 Task: In the Contact  SamanthaRobinson@nybg.org, schedule and save the meeting with title: 'Product Demo and Service Presentation', Select date: '26 September, 2023', select start time: 5:00:PM. Add location on call (415) 123-4573 with meeting description: For further discussion on products, kindly join the meeting.. Logged in from softage.4@softage.net
Action: Mouse moved to (62, 55)
Screenshot: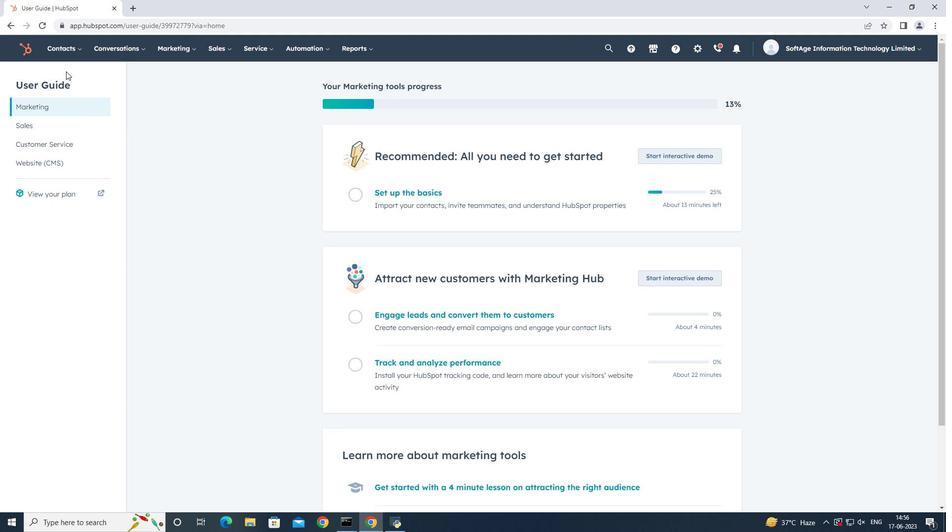 
Action: Mouse pressed left at (62, 55)
Screenshot: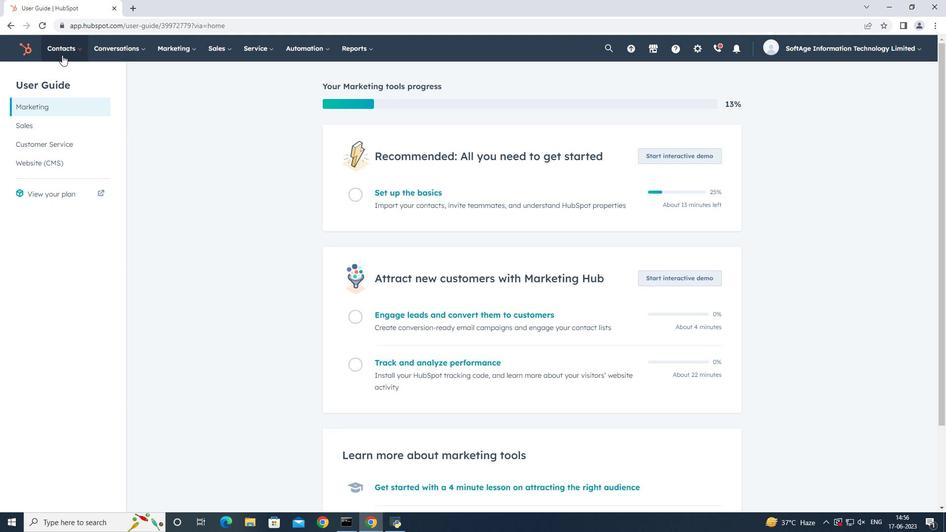 
Action: Mouse moved to (64, 81)
Screenshot: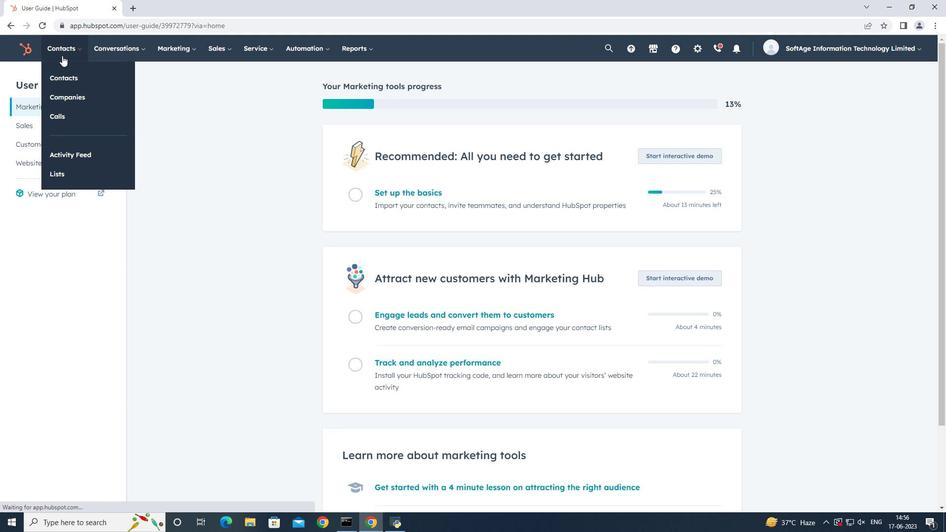 
Action: Mouse pressed left at (64, 81)
Screenshot: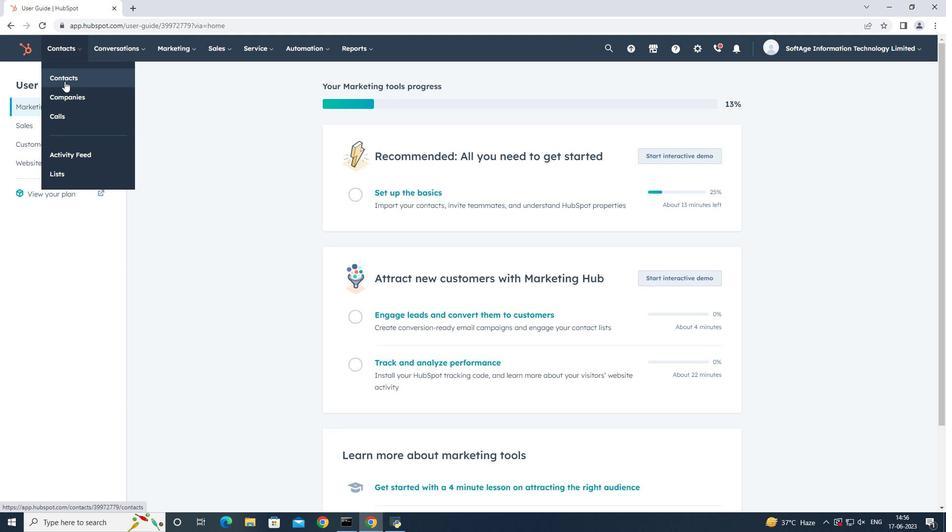 
Action: Mouse moved to (96, 159)
Screenshot: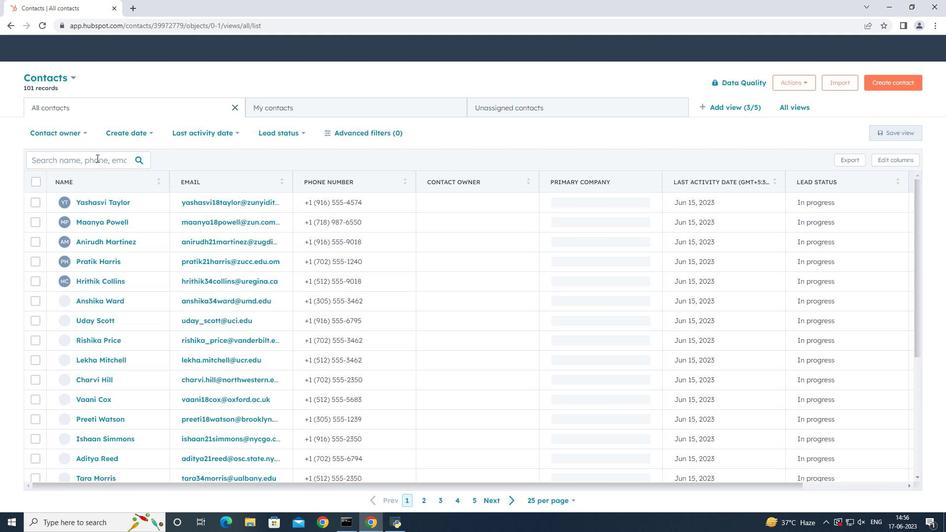 
Action: Mouse pressed left at (96, 159)
Screenshot: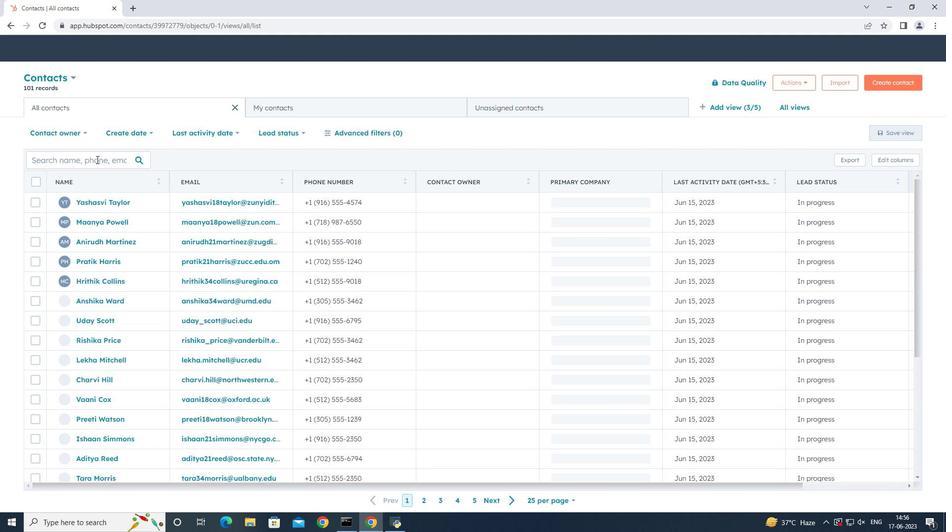 
Action: Key pressed samantha
Screenshot: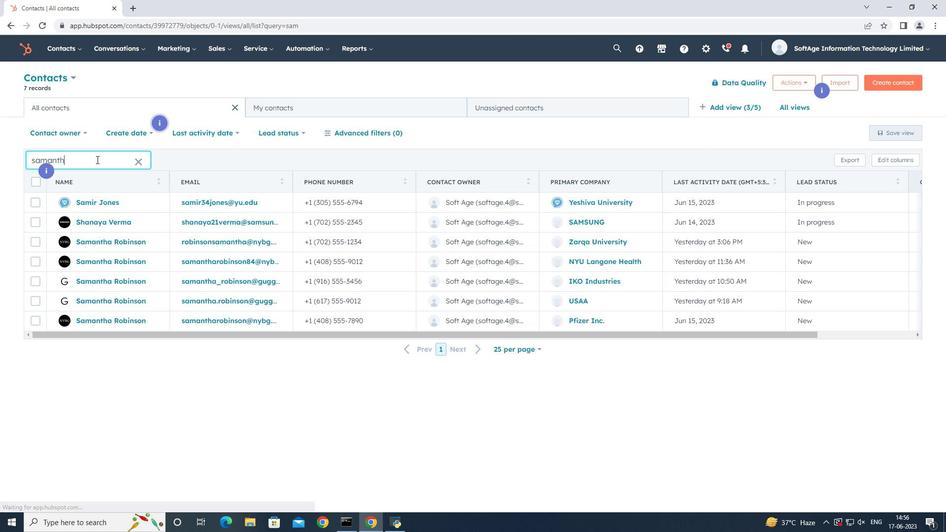 
Action: Mouse moved to (107, 284)
Screenshot: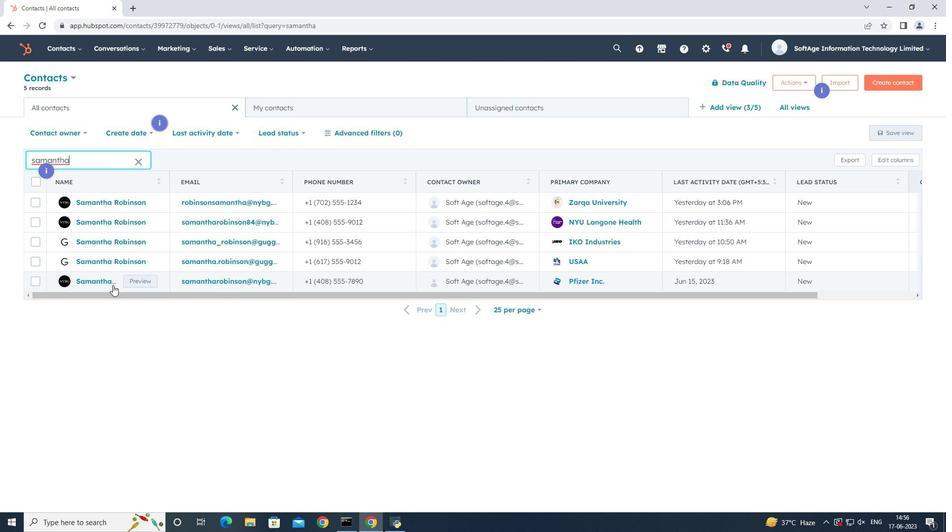 
Action: Mouse pressed left at (107, 284)
Screenshot: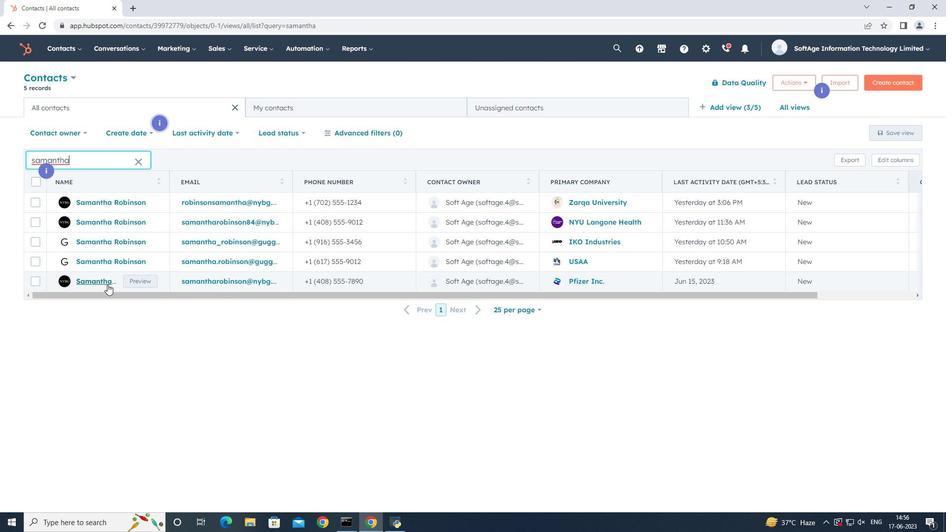 
Action: Mouse moved to (165, 162)
Screenshot: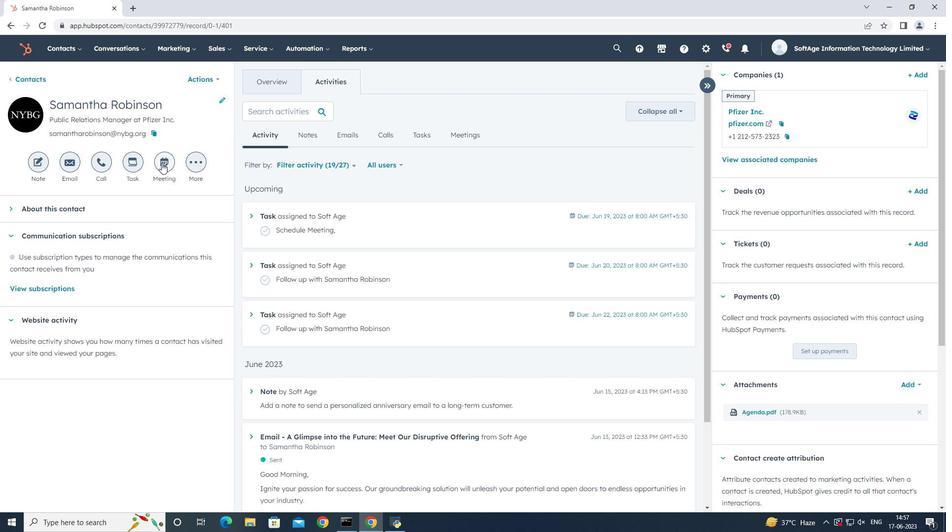 
Action: Mouse pressed left at (165, 162)
Screenshot: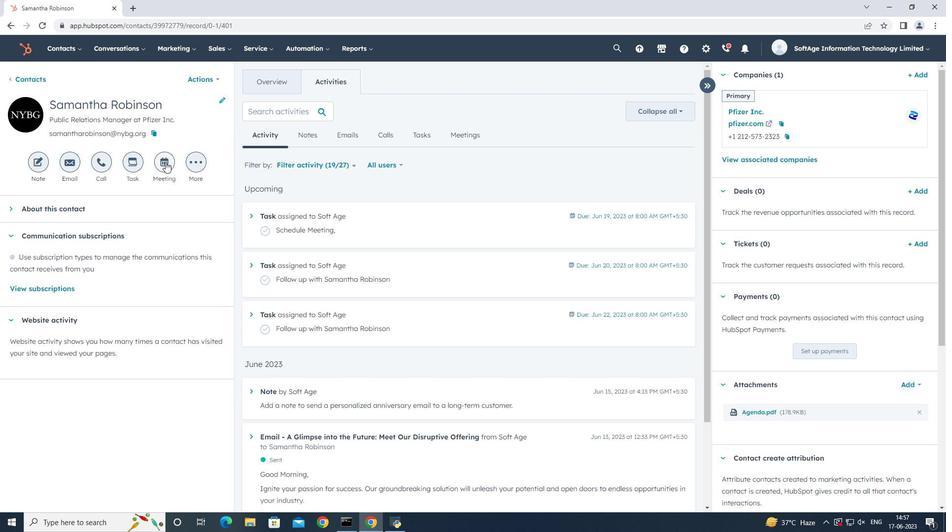 
Action: Mouse moved to (281, 238)
Screenshot: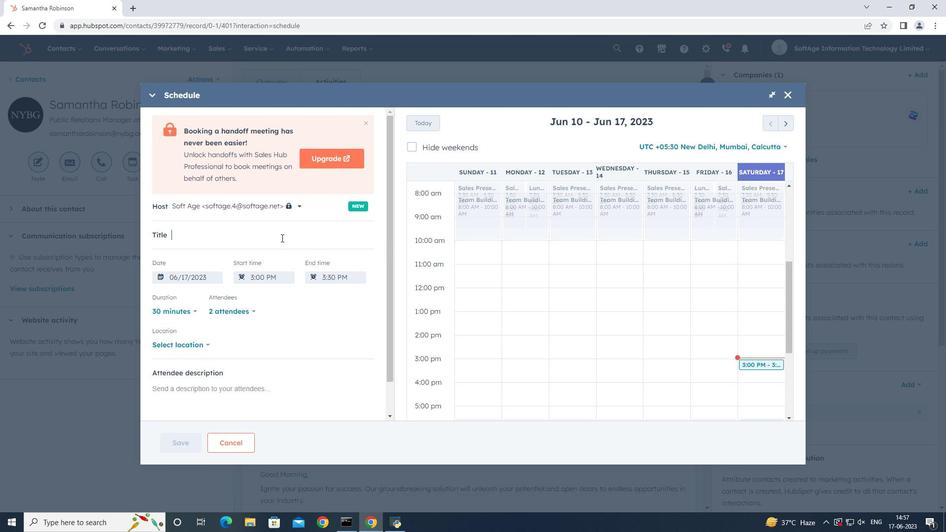 
Action: Key pressed <Key.shift_r>Product<Key.space><Key.shift>Demo<Key.space>and<Key.space><Key.shift>Service<Key.space><Key.shift_r><Key.shift_r><Key.shift_r><Key.shift_r><Key.shift_r><Key.shift_r><Key.shift_r><Key.shift_r><Key.shift_r><Key.shift_r><Key.shift_r><Key.shift_r><Key.shift_r><Key.shift_r><Key.shift_r><Key.shift_r><Key.shift_r><Key.shift_r><Key.shift_r><Key.shift_r><Key.shift_r>Presentation,
Screenshot: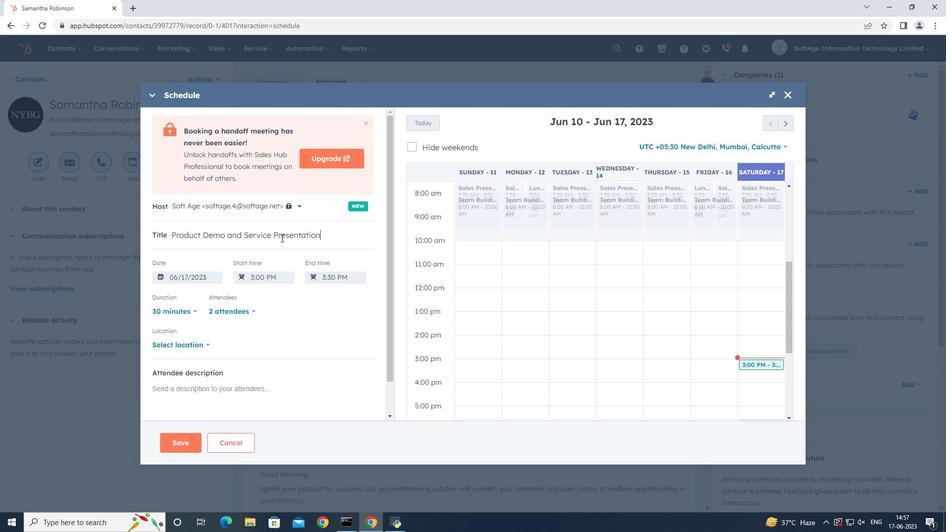 
Action: Mouse moved to (782, 126)
Screenshot: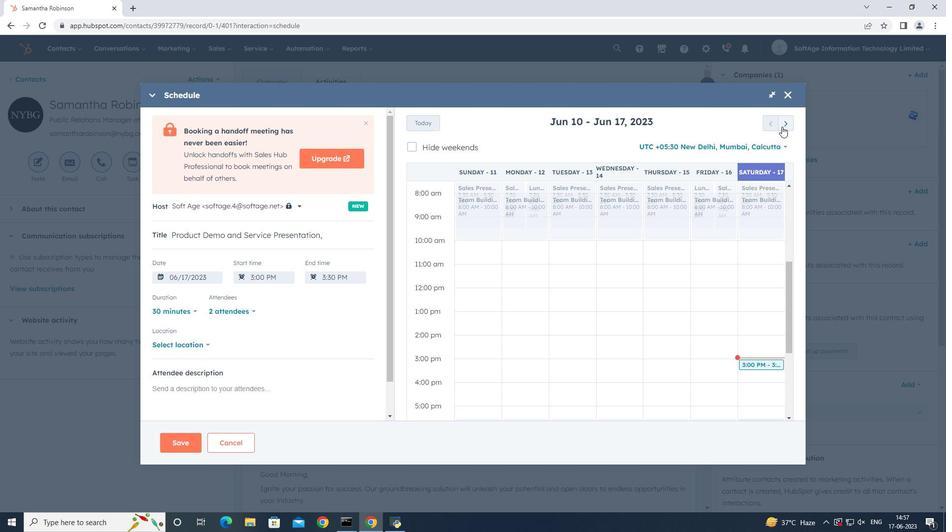 
Action: Mouse pressed left at (782, 126)
Screenshot: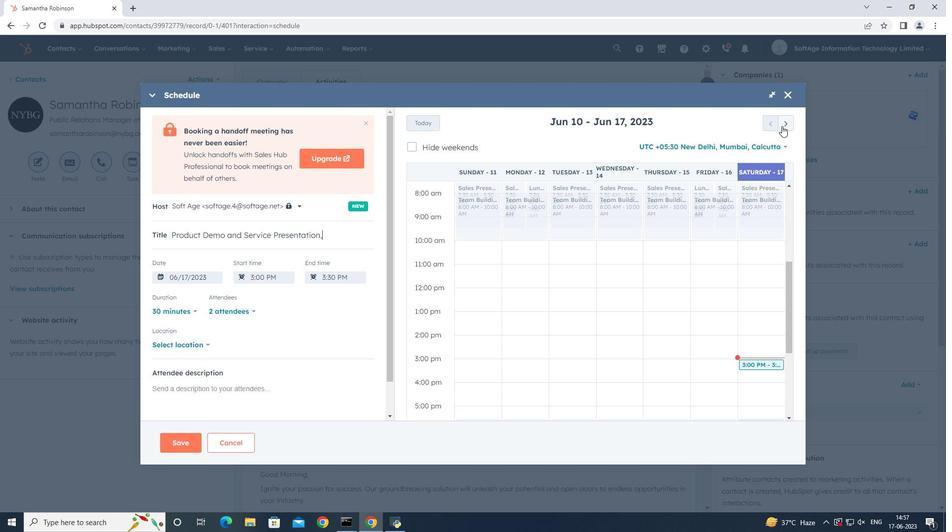 
Action: Mouse pressed left at (782, 126)
Screenshot: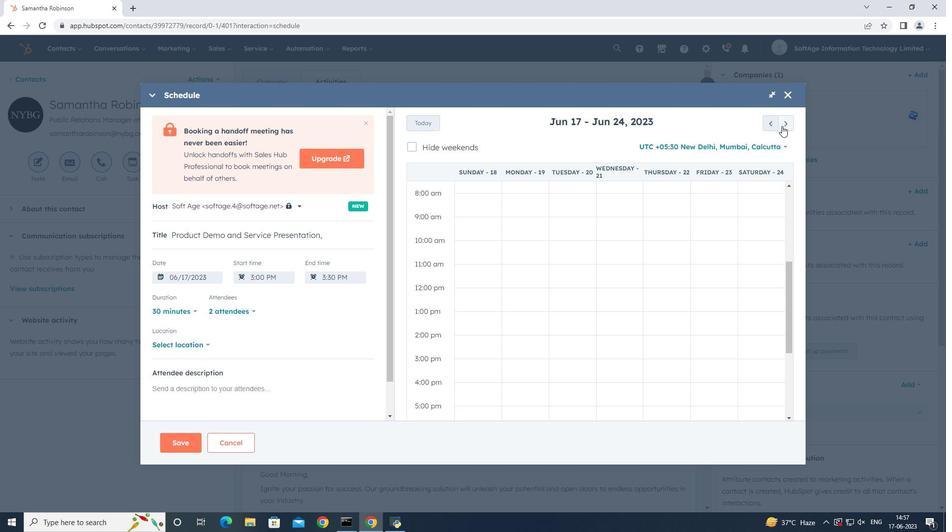 
Action: Mouse pressed left at (782, 126)
Screenshot: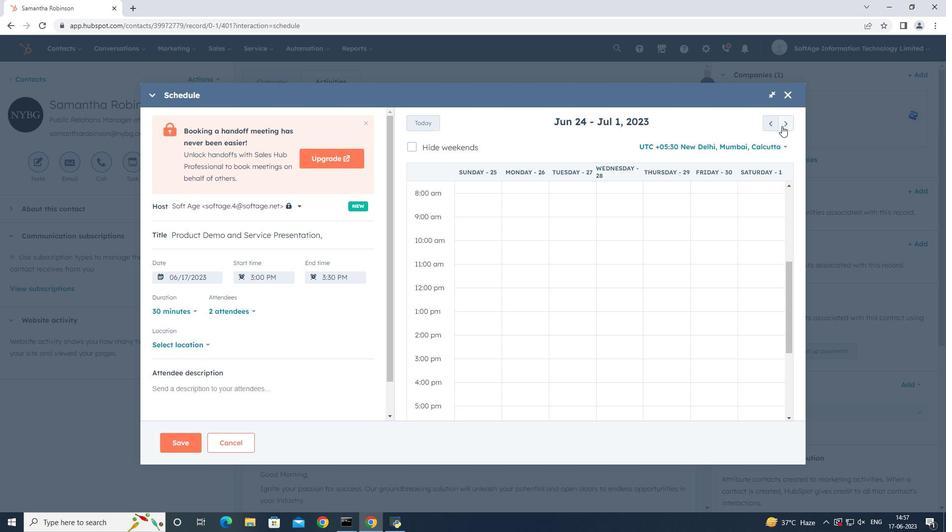 
Action: Mouse pressed left at (782, 126)
Screenshot: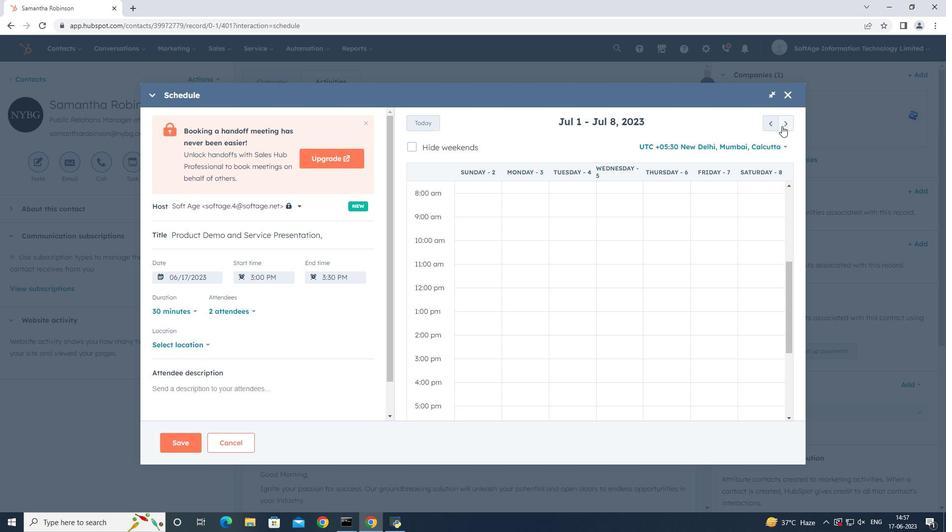 
Action: Mouse pressed left at (782, 126)
Screenshot: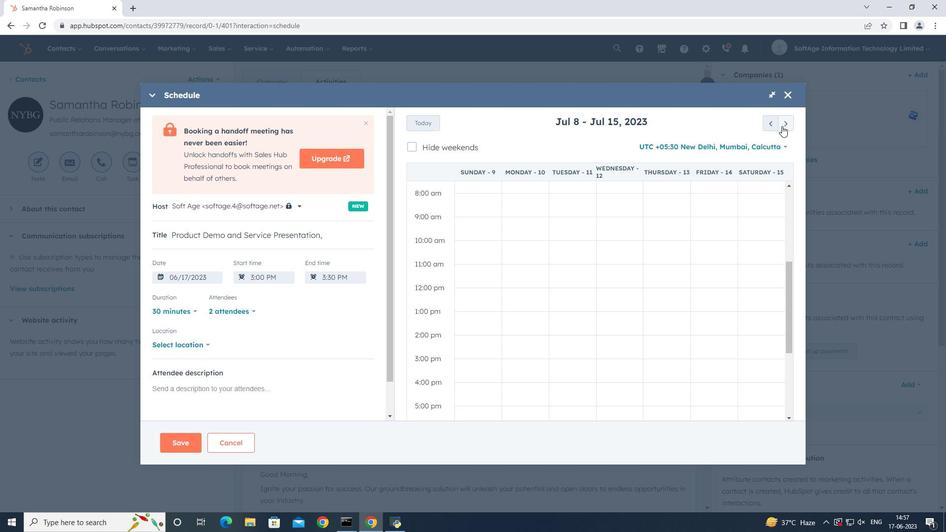 
Action: Mouse pressed left at (782, 126)
Screenshot: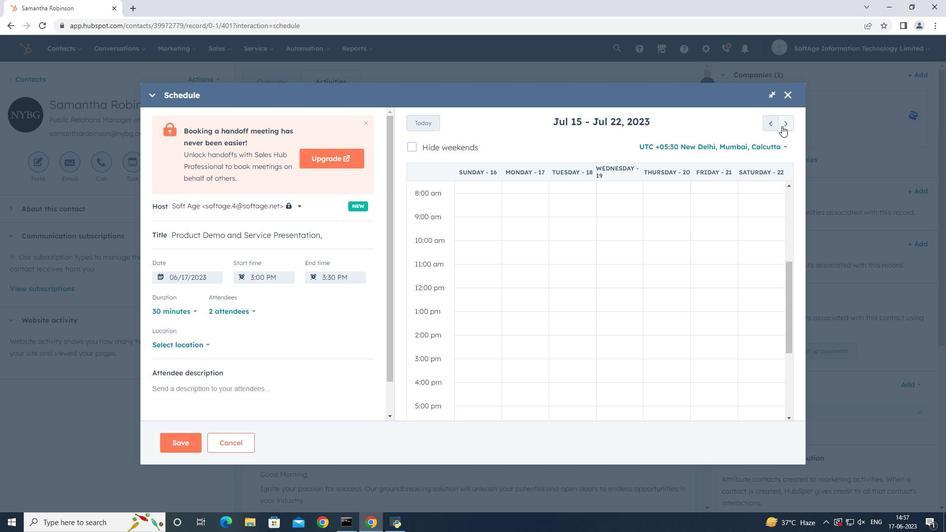 
Action: Mouse pressed left at (782, 126)
Screenshot: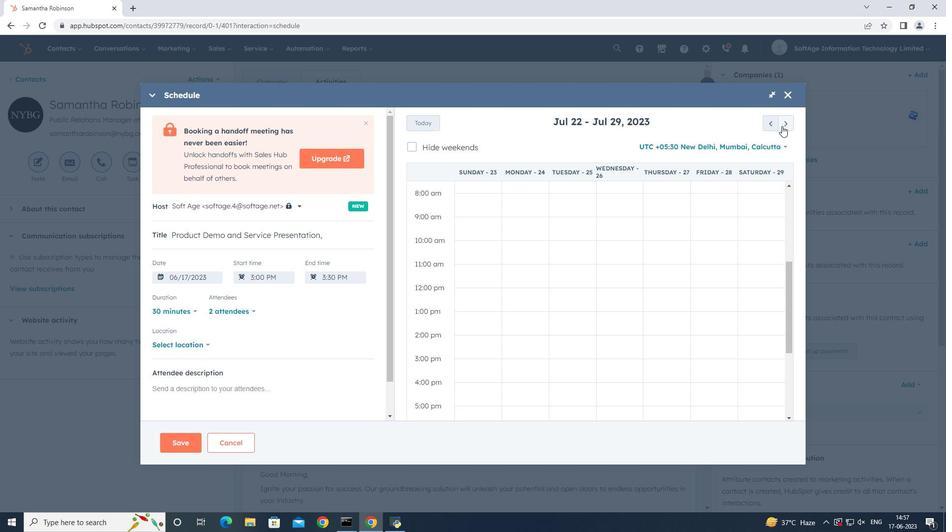 
Action: Mouse pressed left at (782, 126)
Screenshot: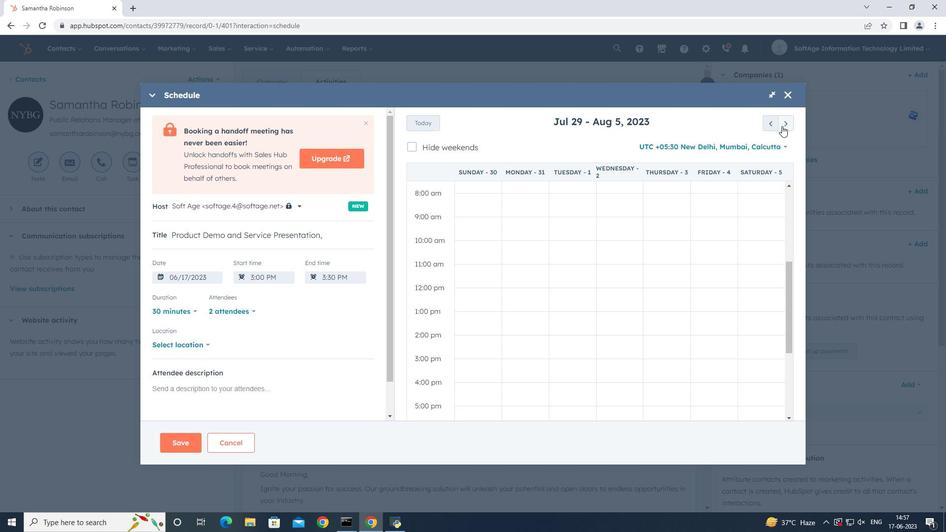 
Action: Mouse pressed left at (782, 126)
Screenshot: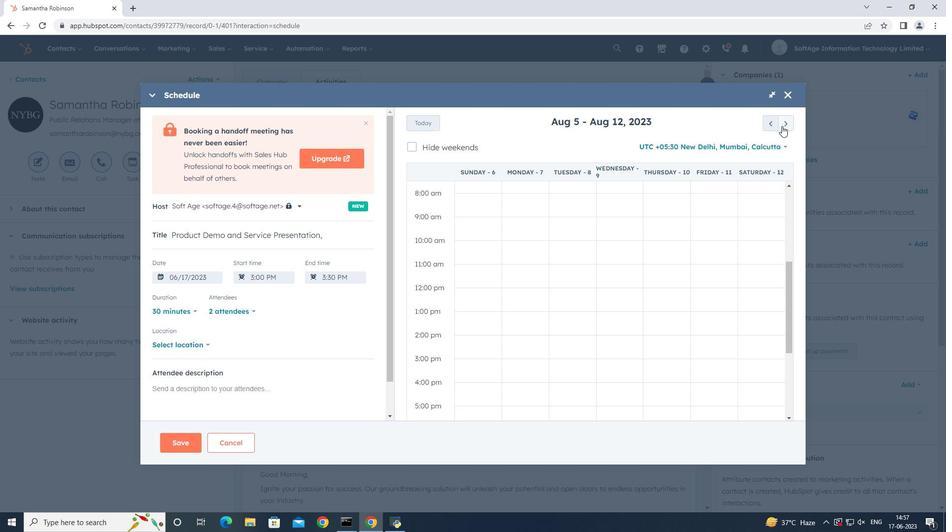 
Action: Mouse pressed left at (782, 126)
Screenshot: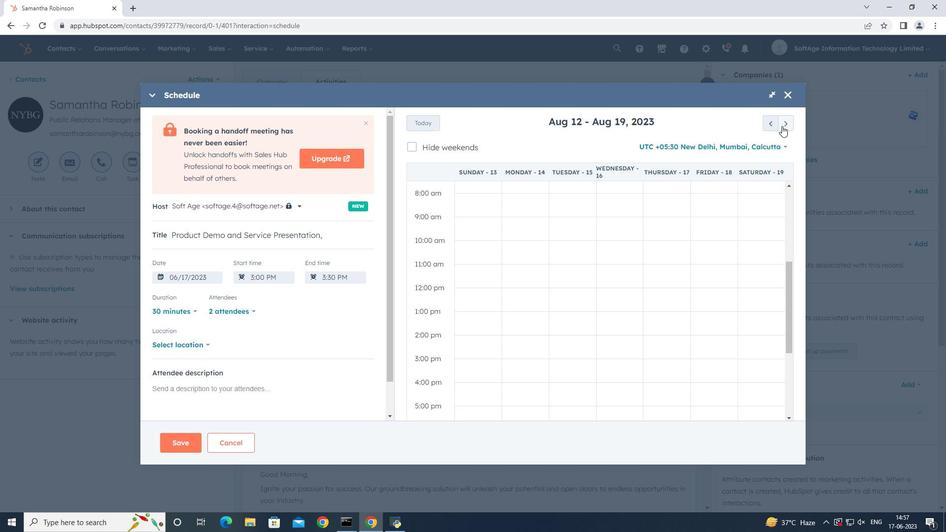 
Action: Mouse pressed left at (782, 126)
Screenshot: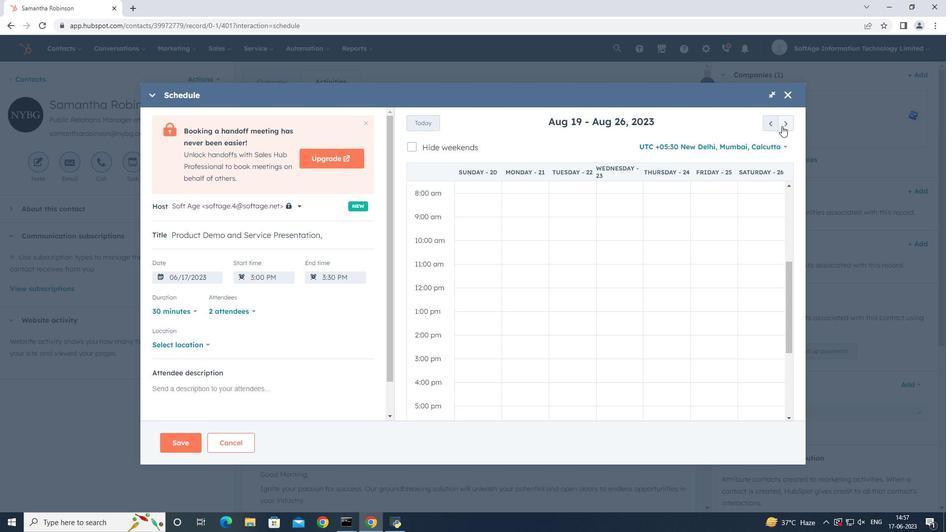 
Action: Mouse pressed left at (782, 126)
Screenshot: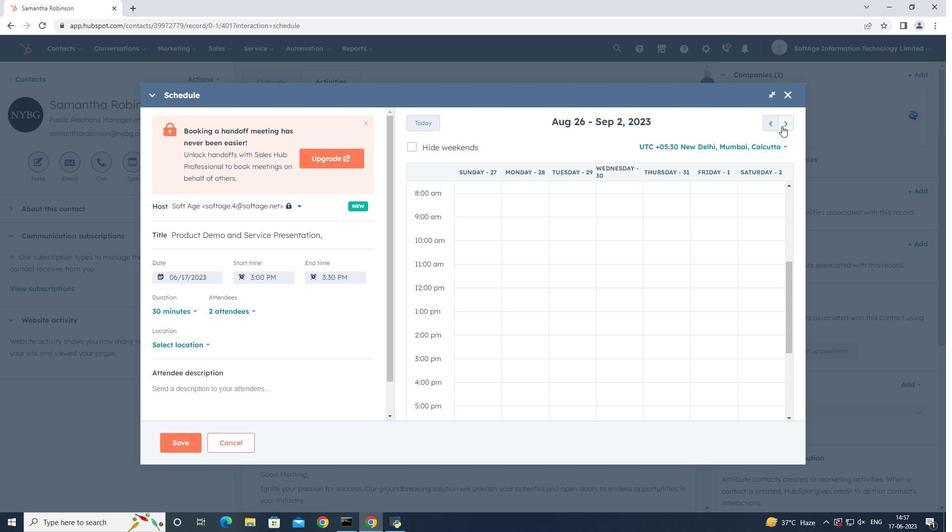 
Action: Mouse pressed left at (782, 126)
Screenshot: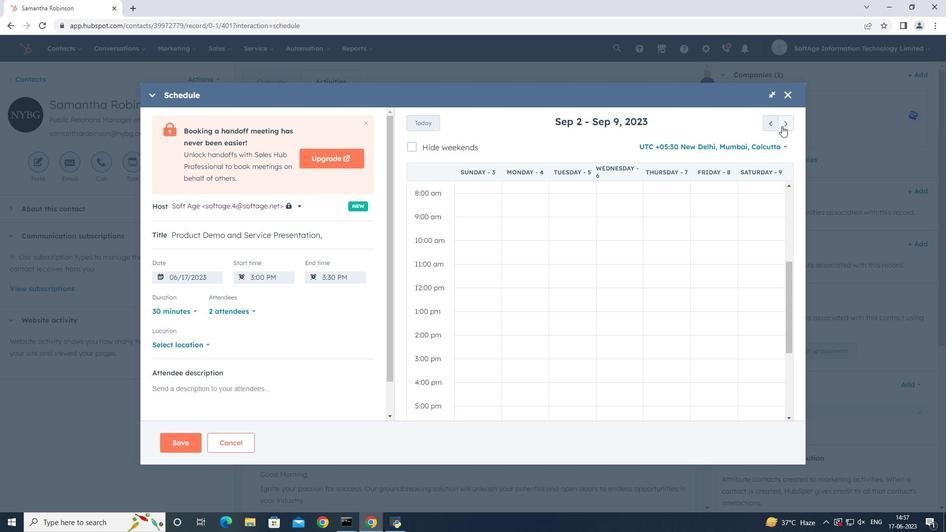 
Action: Mouse pressed left at (782, 126)
Screenshot: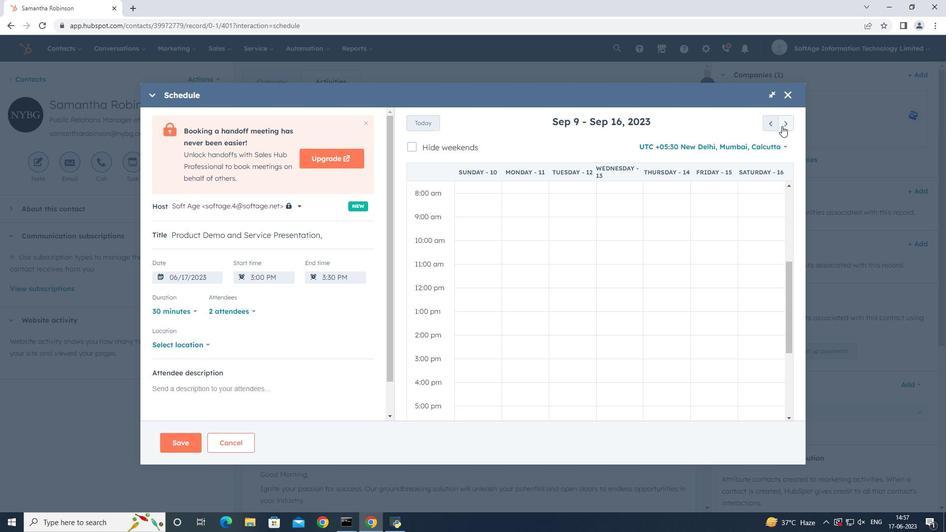 
Action: Mouse pressed left at (782, 126)
Screenshot: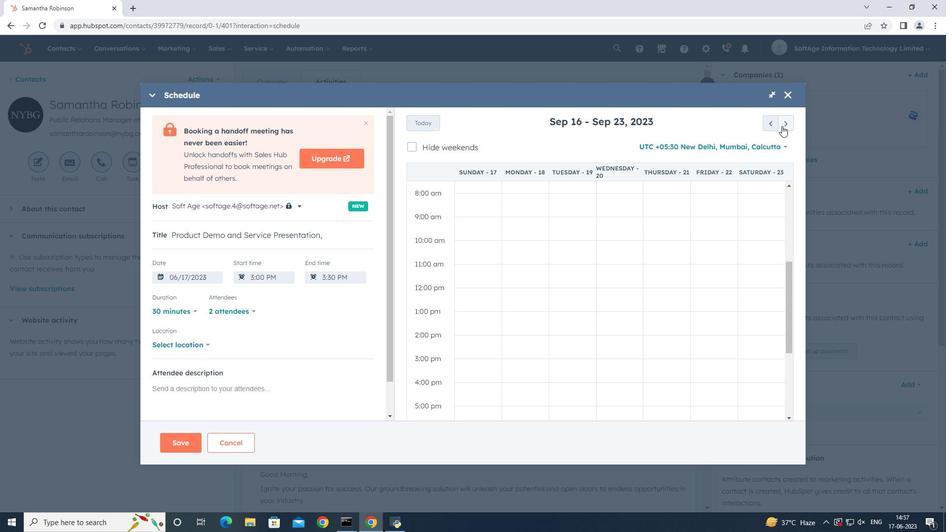 
Action: Mouse moved to (571, 408)
Screenshot: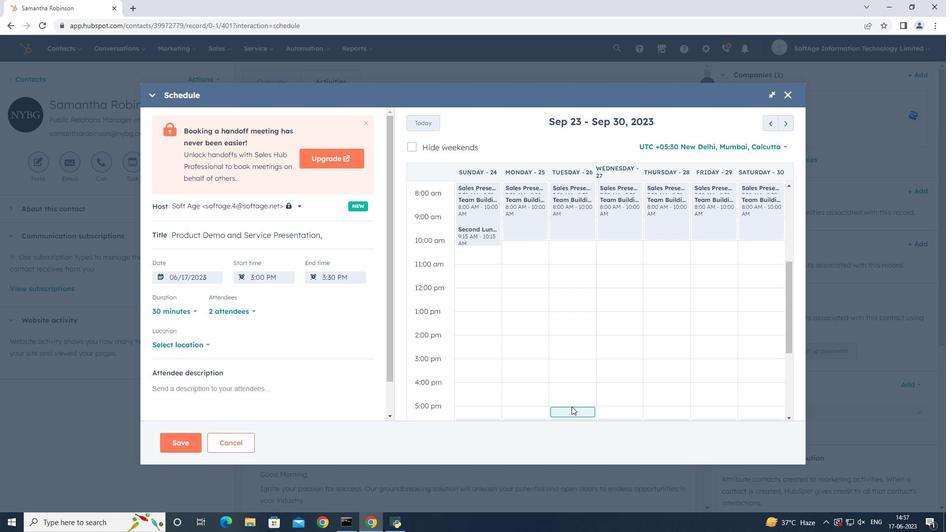 
Action: Mouse pressed left at (571, 408)
Screenshot: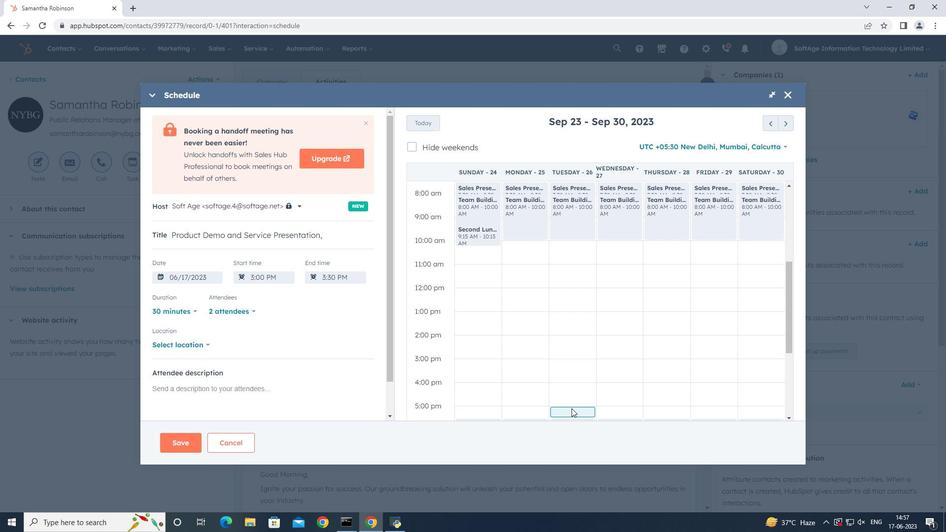 
Action: Mouse moved to (186, 344)
Screenshot: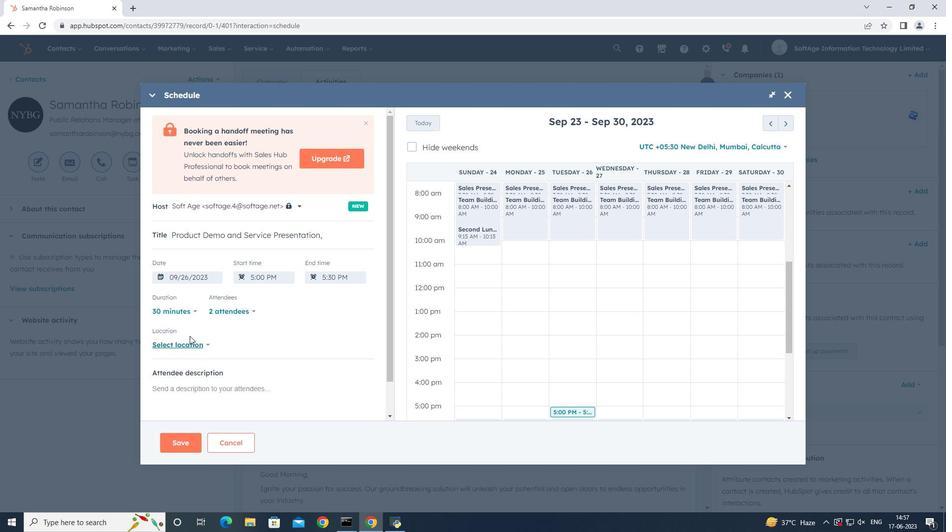 
Action: Mouse pressed left at (186, 344)
Screenshot: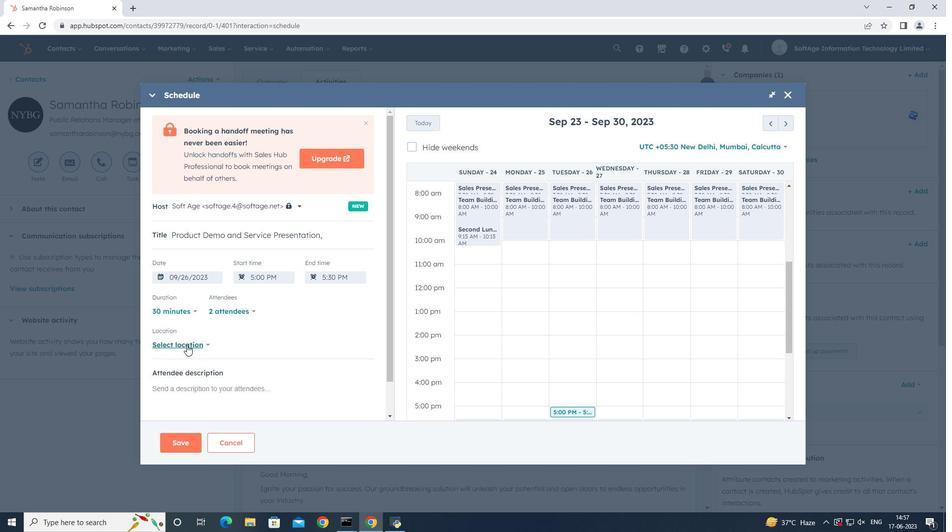 
Action: Mouse moved to (257, 308)
Screenshot: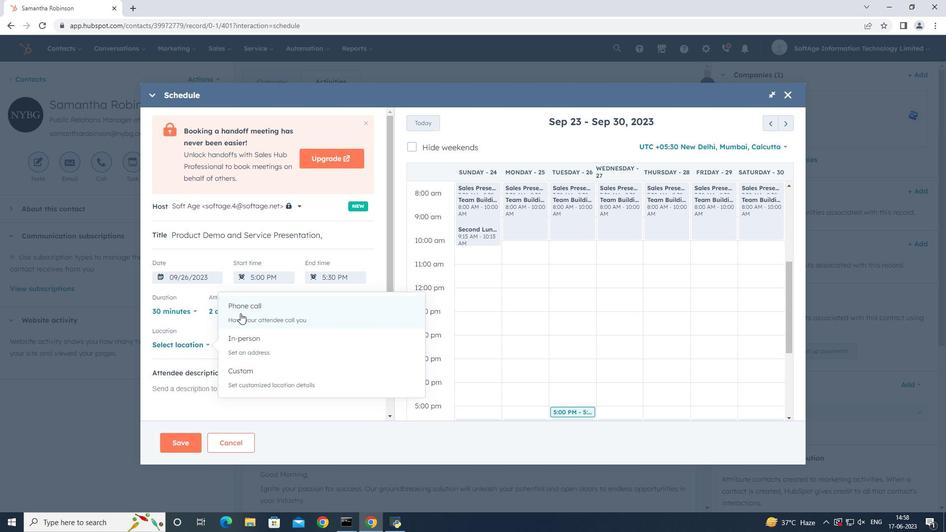 
Action: Mouse pressed left at (257, 308)
Screenshot: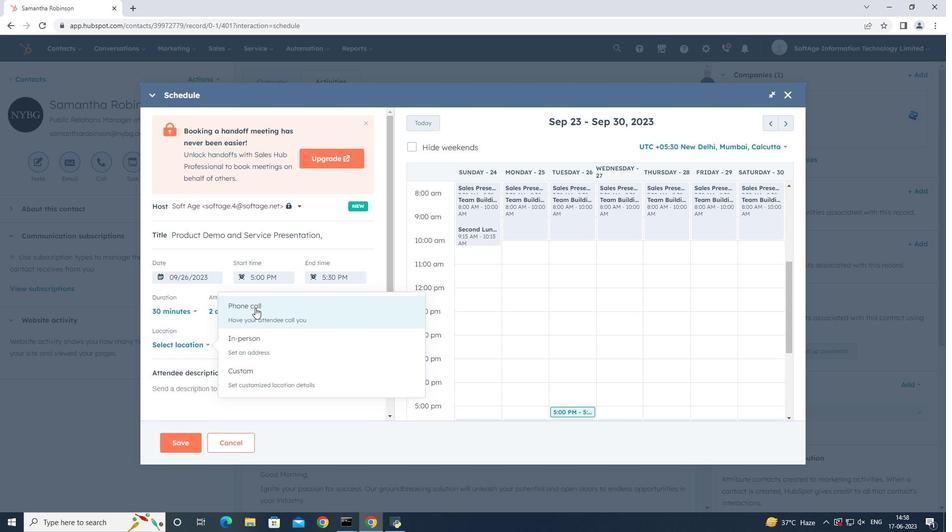 
Action: Mouse moved to (284, 342)
Screenshot: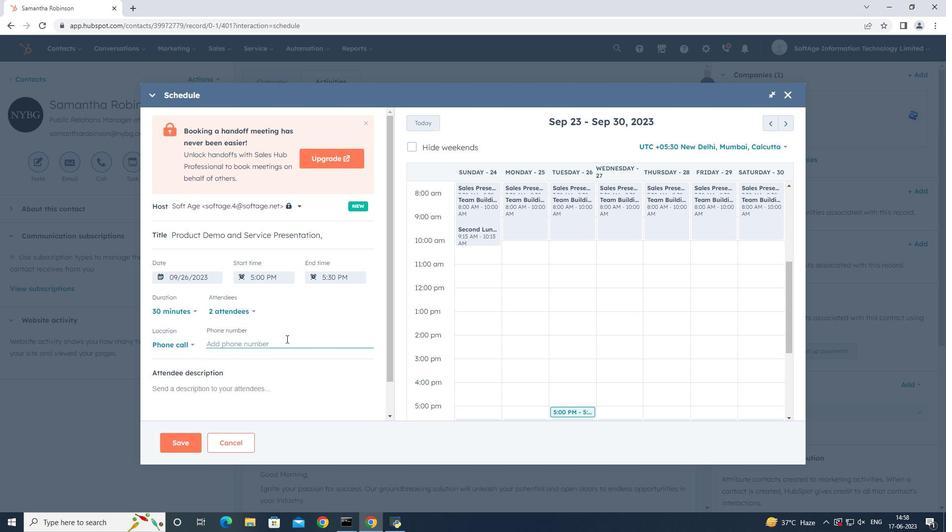 
Action: Mouse pressed left at (284, 342)
Screenshot: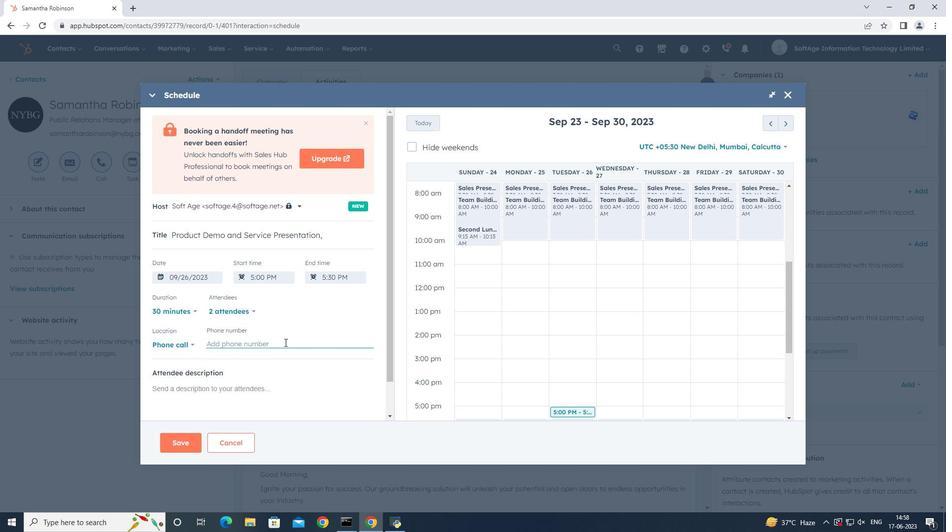 
Action: Mouse moved to (319, 323)
Screenshot: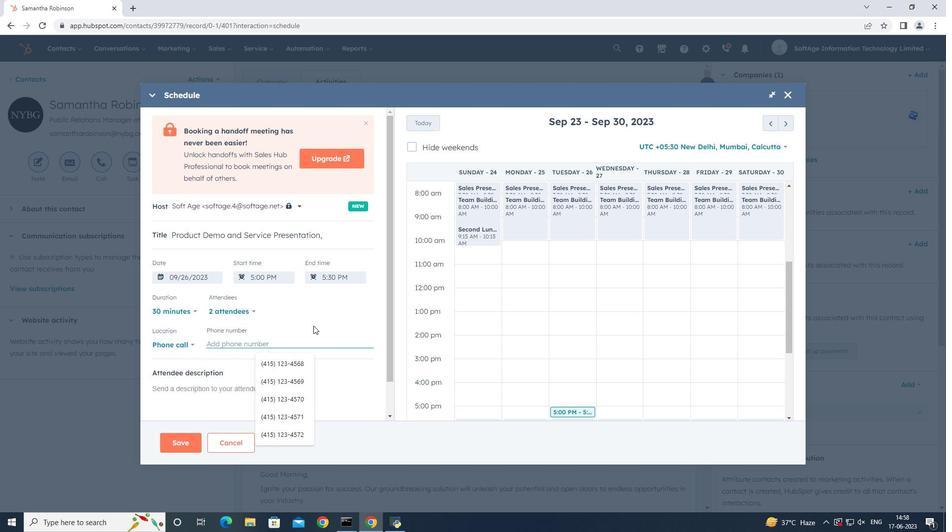 
Action: Key pressed <Key.shift_r>(415<Key.shift_r><Key.shift_r>)<Key.space>123-4573
Screenshot: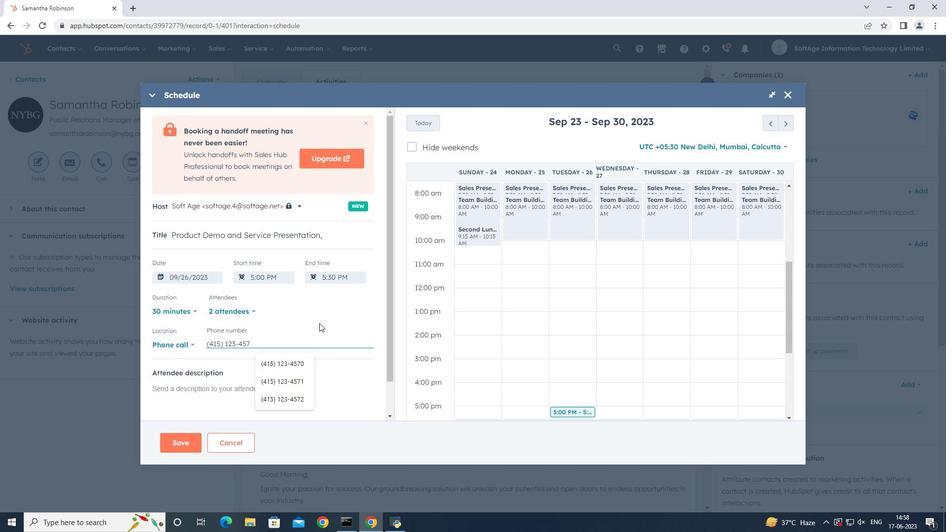 
Action: Mouse moved to (238, 385)
Screenshot: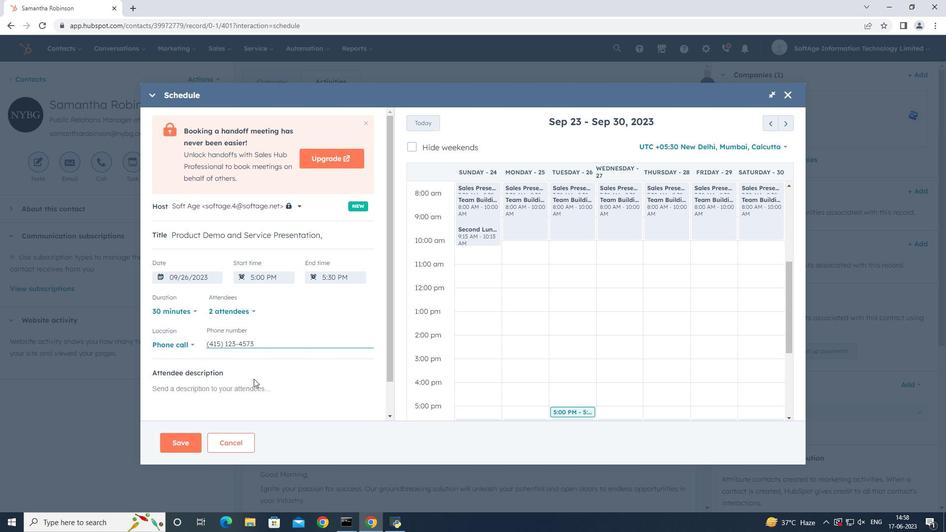 
Action: Mouse pressed left at (238, 385)
Screenshot: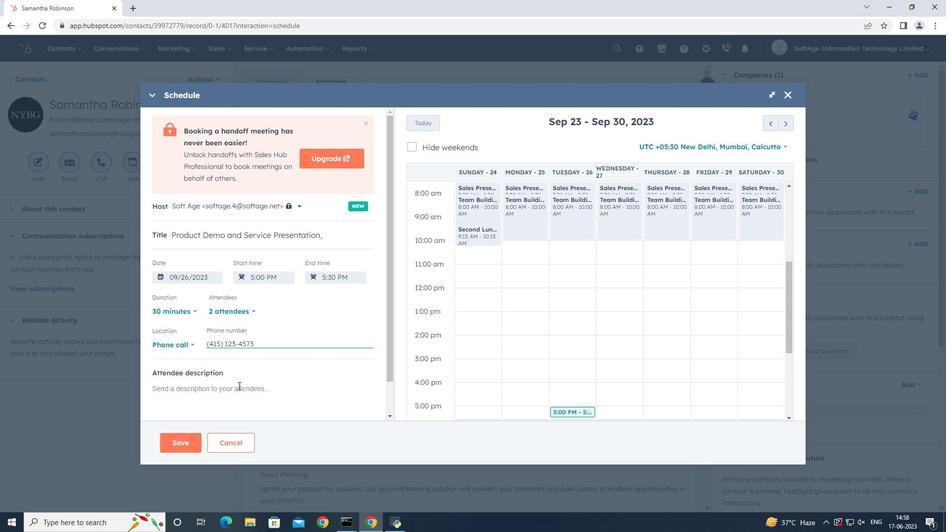
Action: Key pressed <Key.shift>For<Key.space>further<Key.space>discussion<Key.space>on<Key.space>products<Key.space><Key.backspace>,<Key.space><Key.space><Key.backspace>kindly<Key.space>join<Key.space>the<Key.space>meeting..
Screenshot: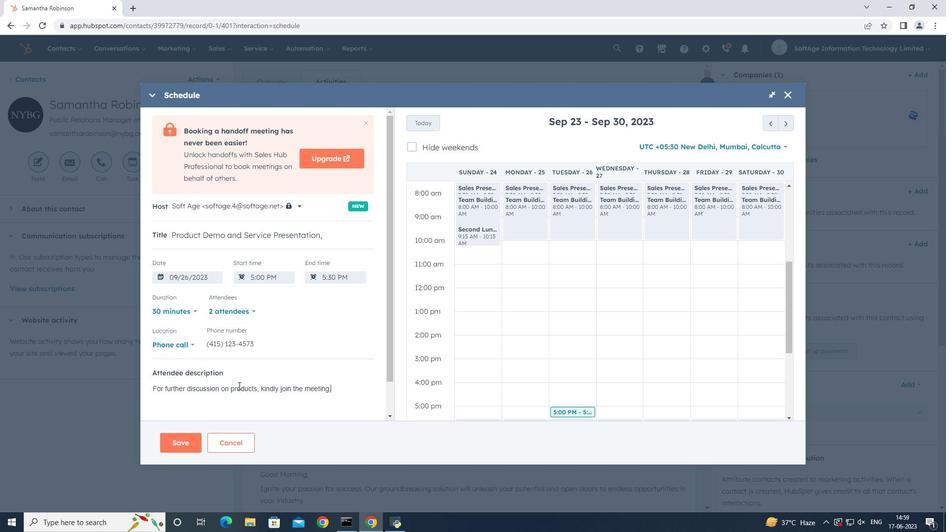 
Action: Mouse moved to (194, 443)
Screenshot: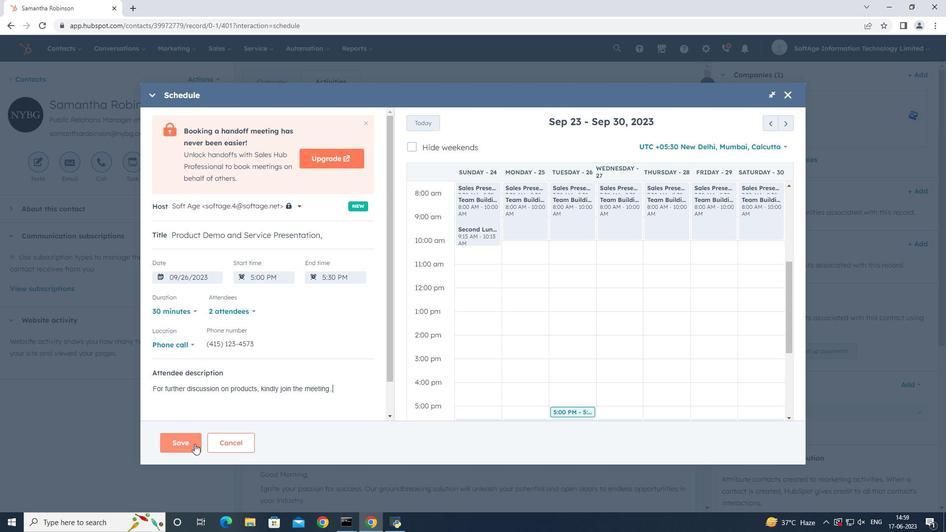 
Action: Mouse pressed left at (194, 443)
Screenshot: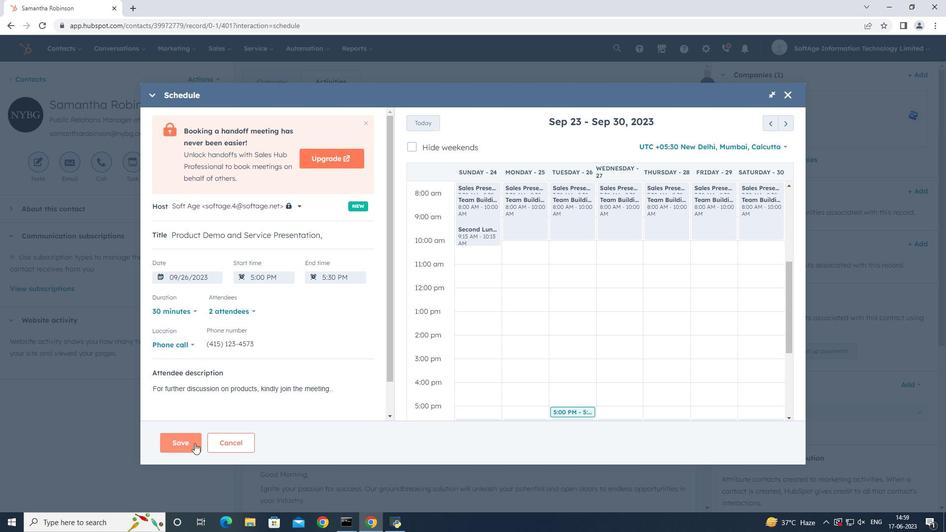 
Action: Mouse moved to (519, 370)
Screenshot: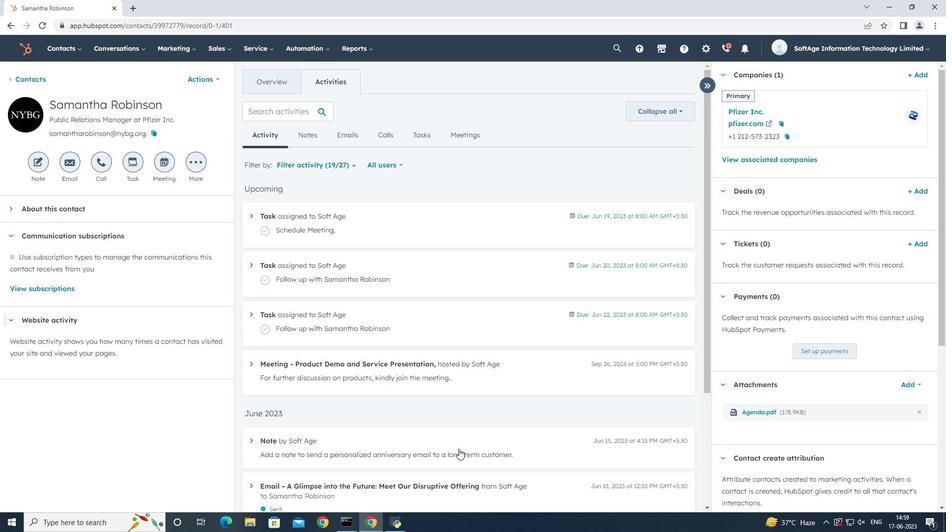 
